 Task: Sort the products by price (highest first).
Action: Mouse moved to (25, 87)
Screenshot: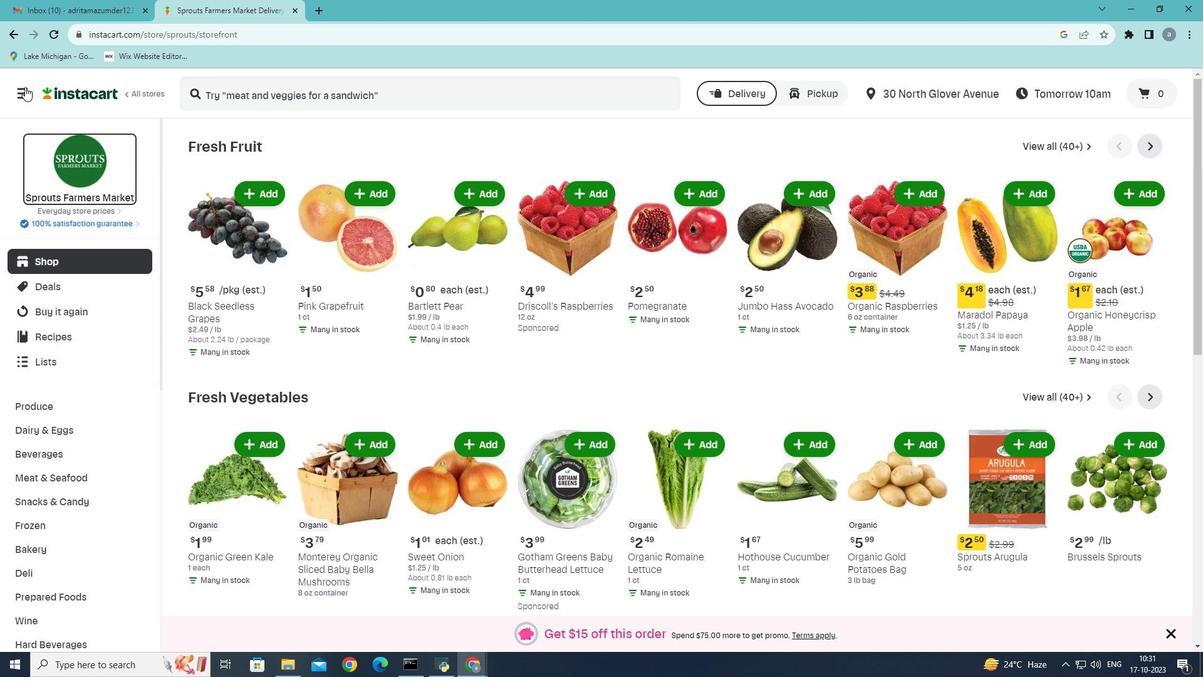 
Action: Mouse pressed left at (25, 87)
Screenshot: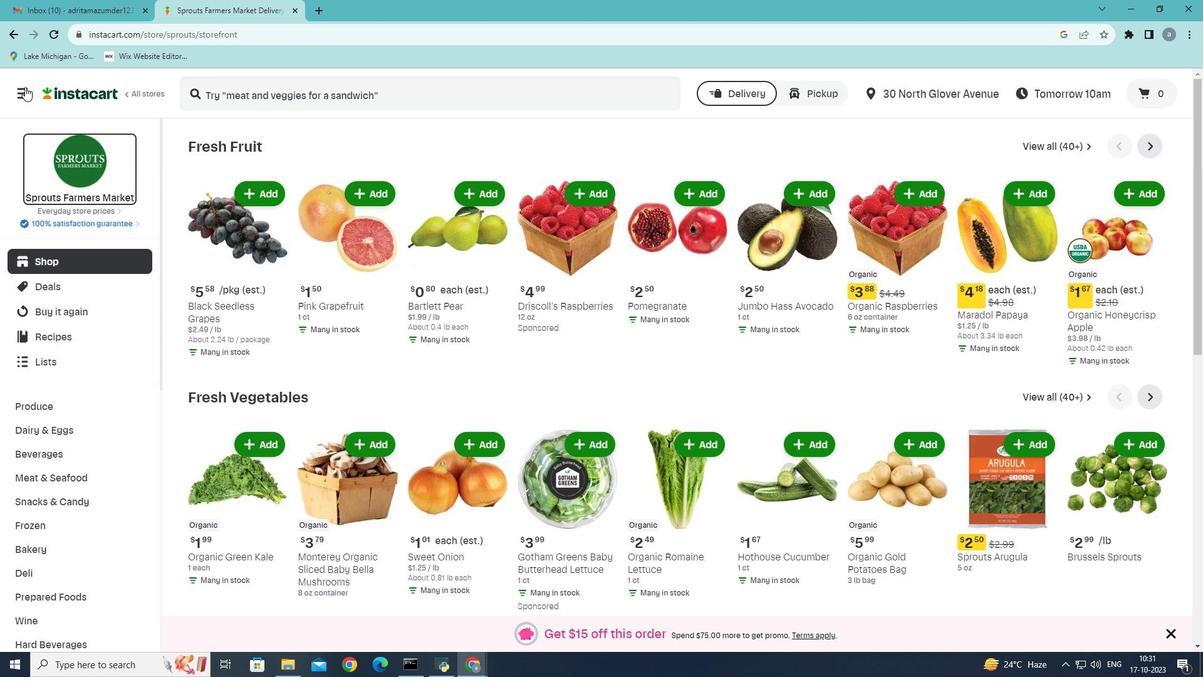 
Action: Mouse moved to (48, 363)
Screenshot: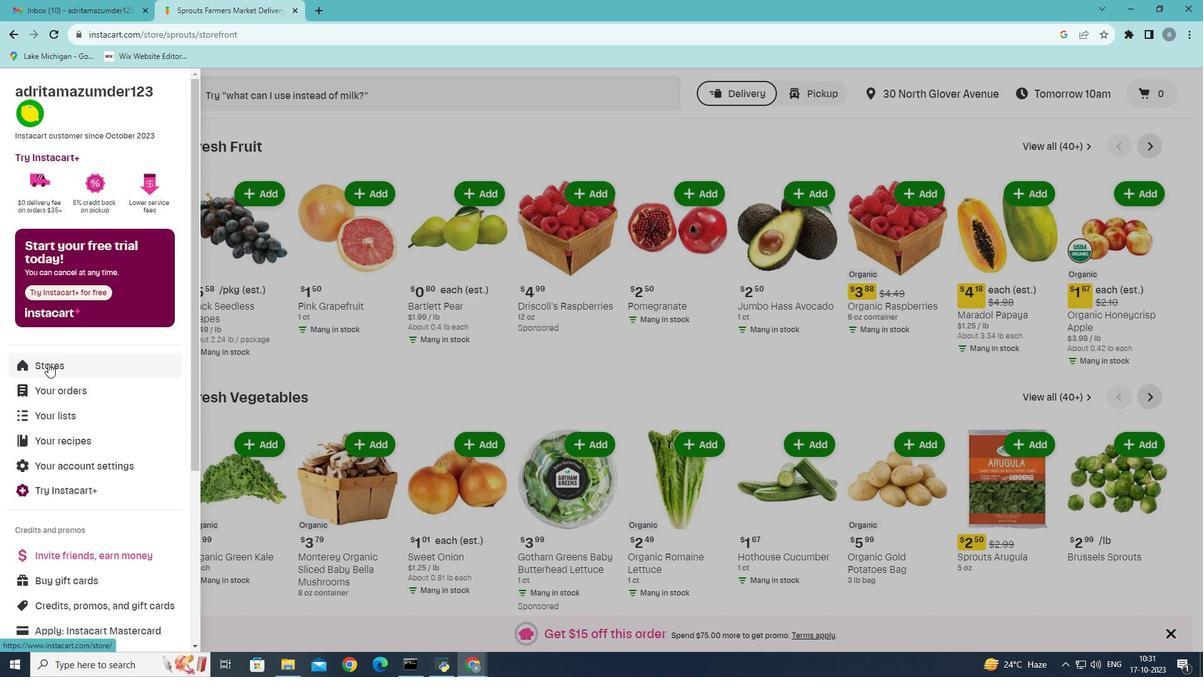 
Action: Mouse pressed left at (48, 363)
Screenshot: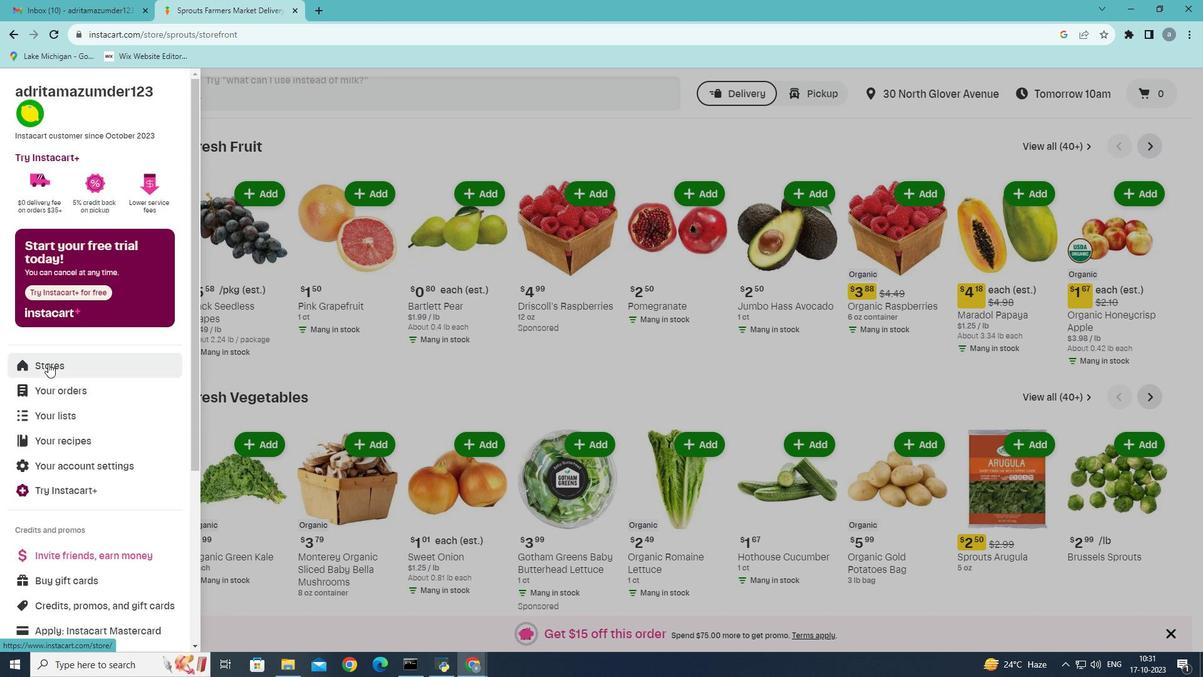 
Action: Mouse moved to (293, 134)
Screenshot: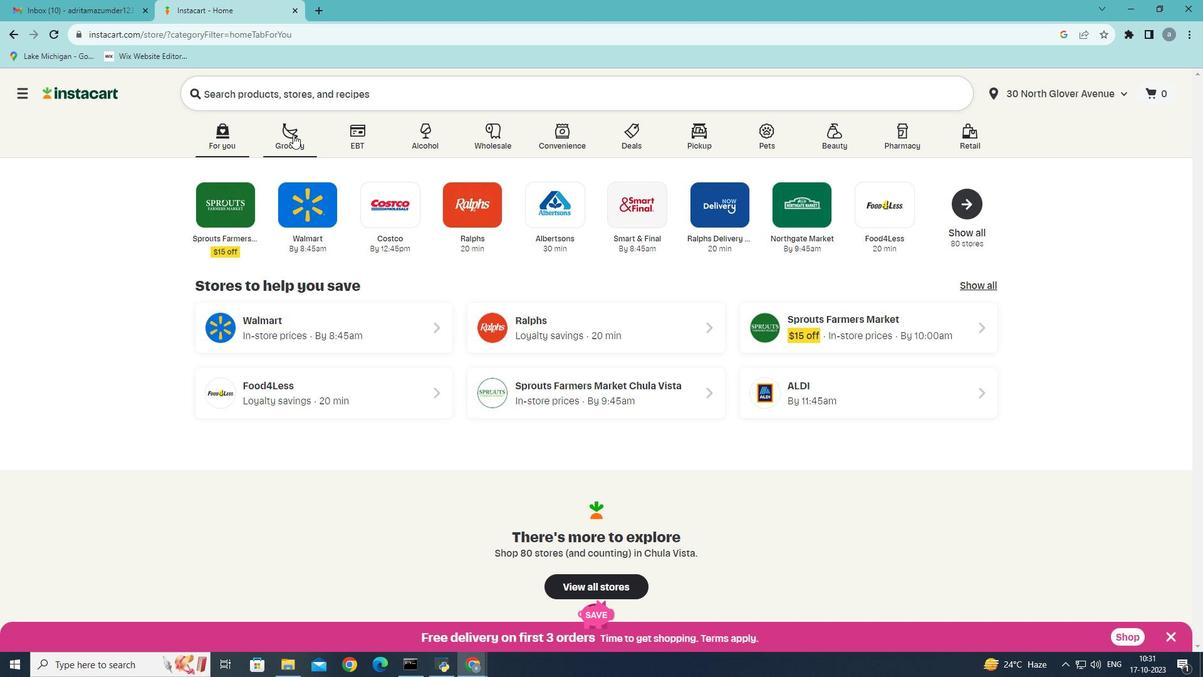 
Action: Mouse pressed left at (293, 134)
Screenshot: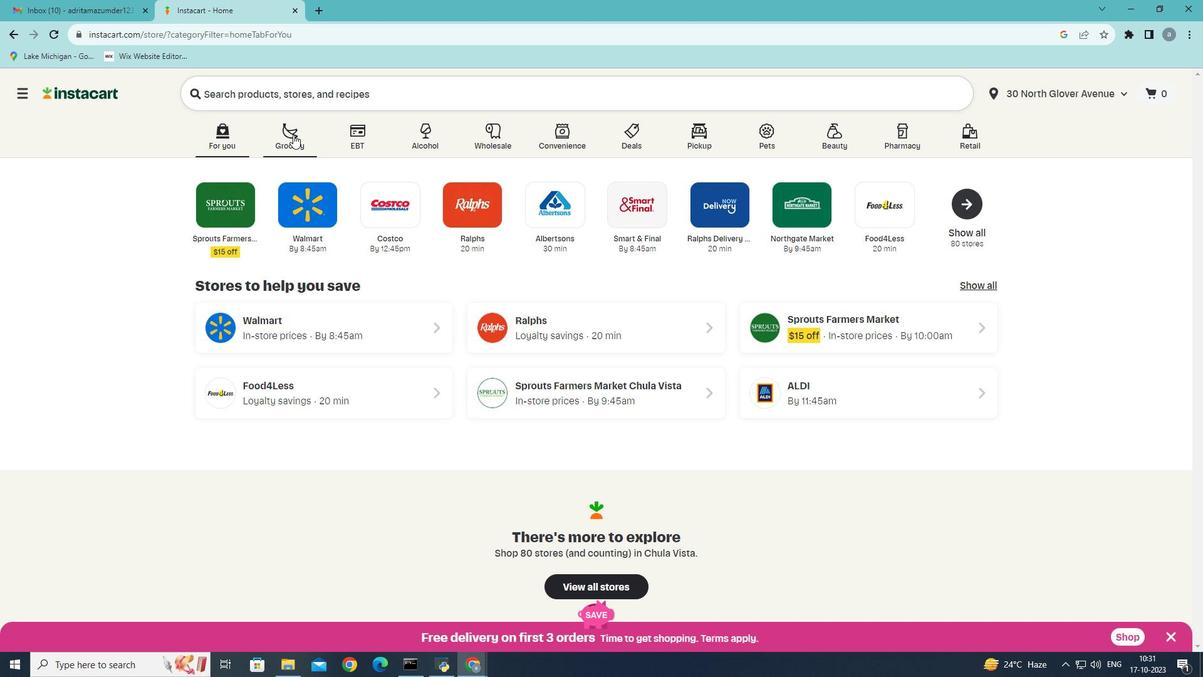 
Action: Mouse moved to (869, 287)
Screenshot: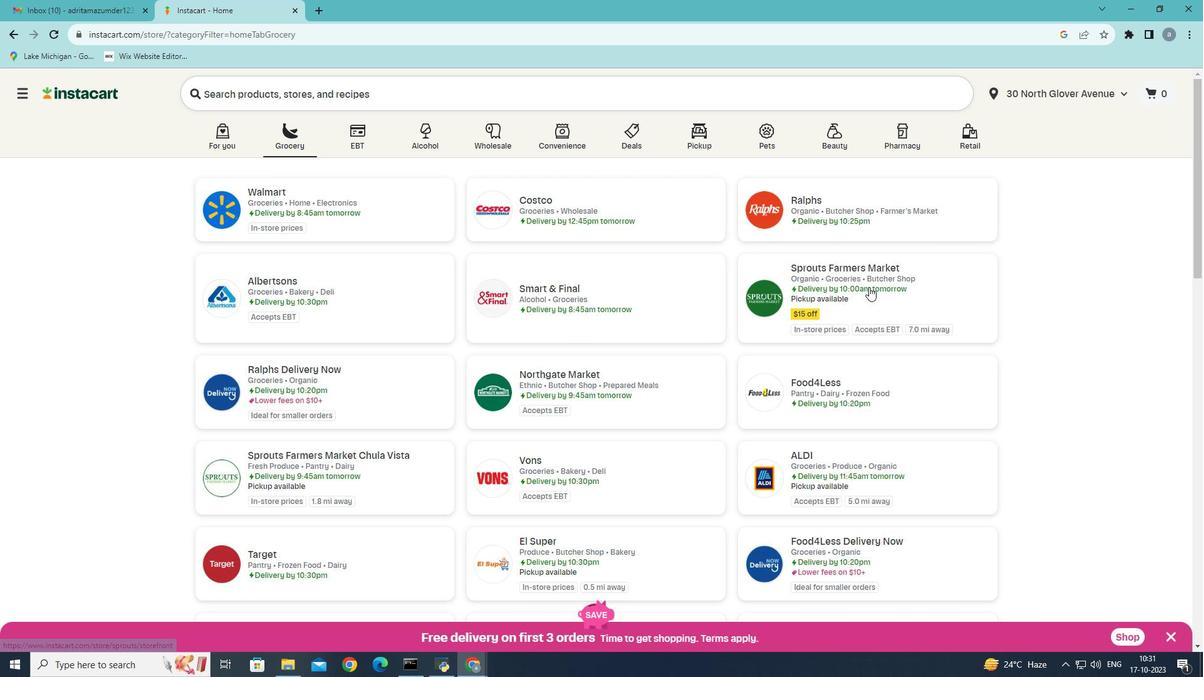 
Action: Mouse pressed left at (869, 287)
Screenshot: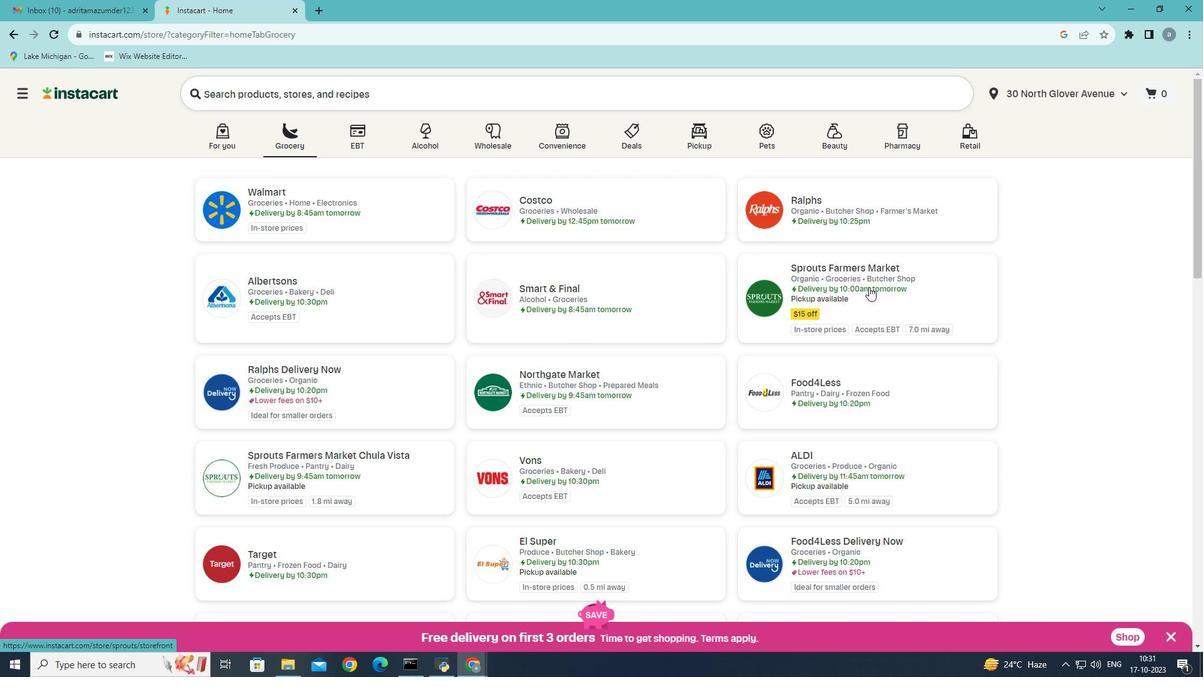 
Action: Mouse moved to (67, 472)
Screenshot: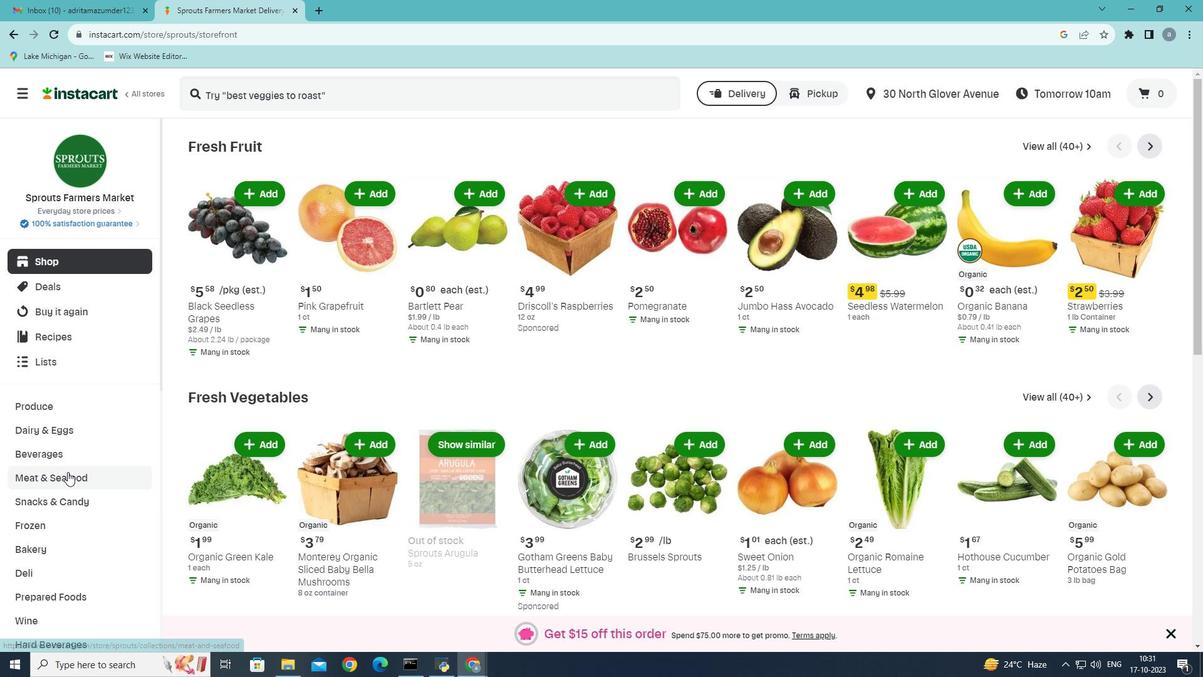 
Action: Mouse pressed left at (67, 472)
Screenshot: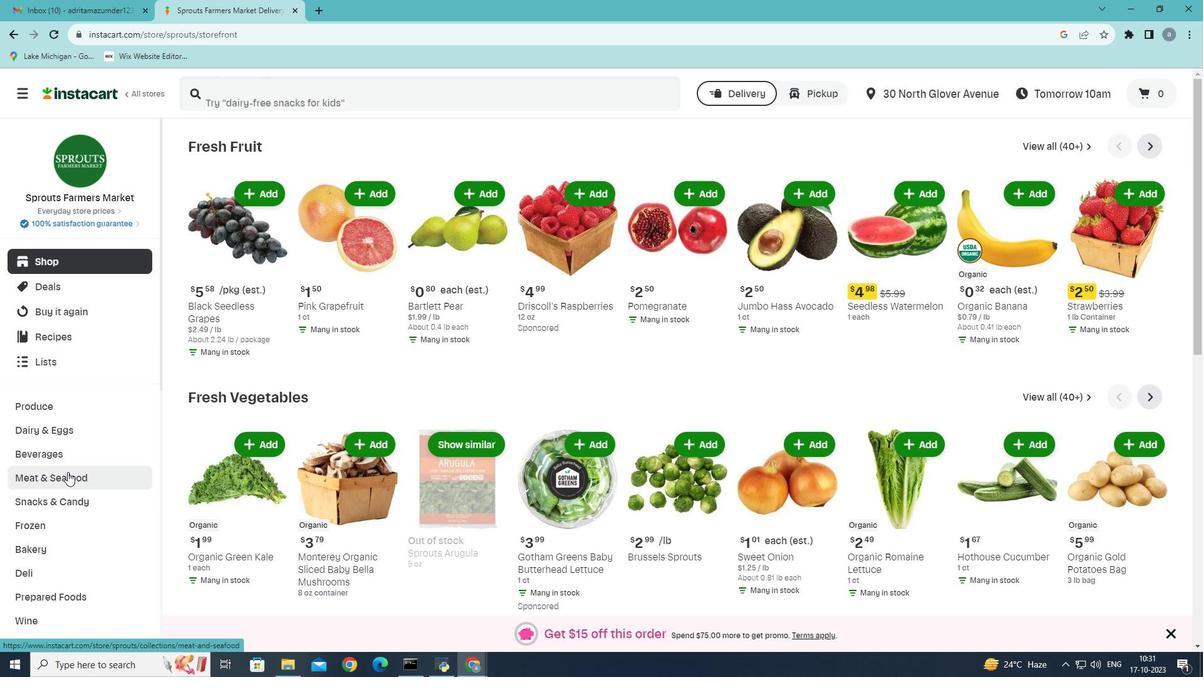 
Action: Mouse moved to (359, 180)
Screenshot: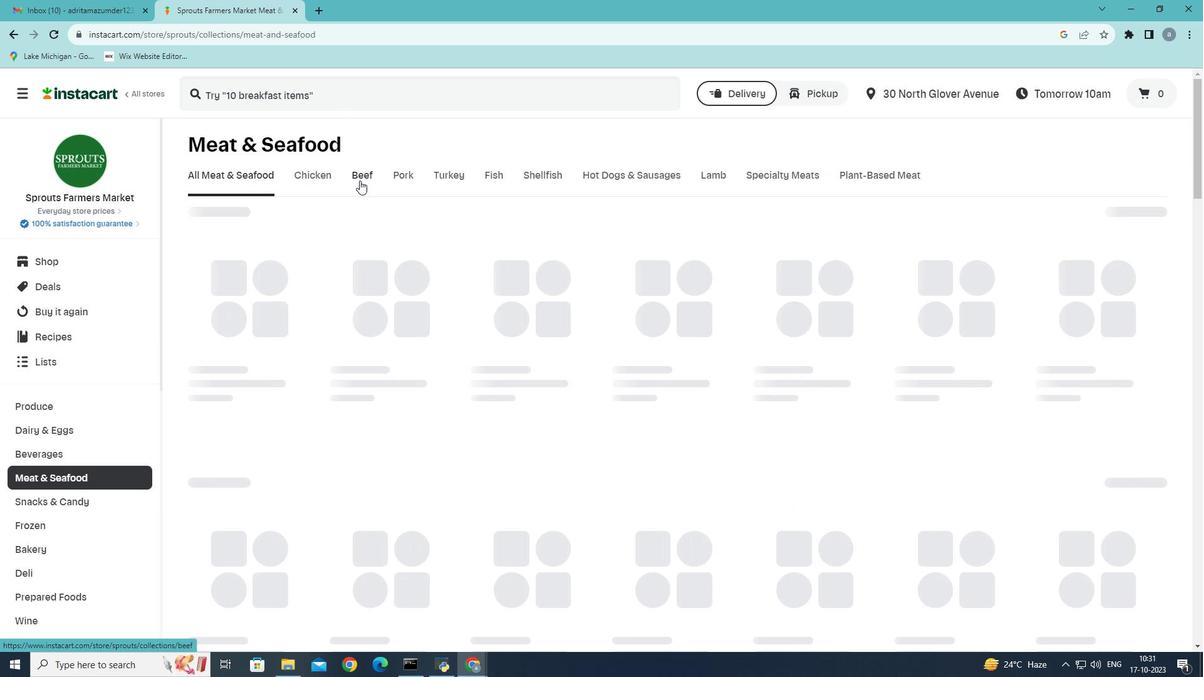 
Action: Mouse pressed left at (359, 180)
Screenshot: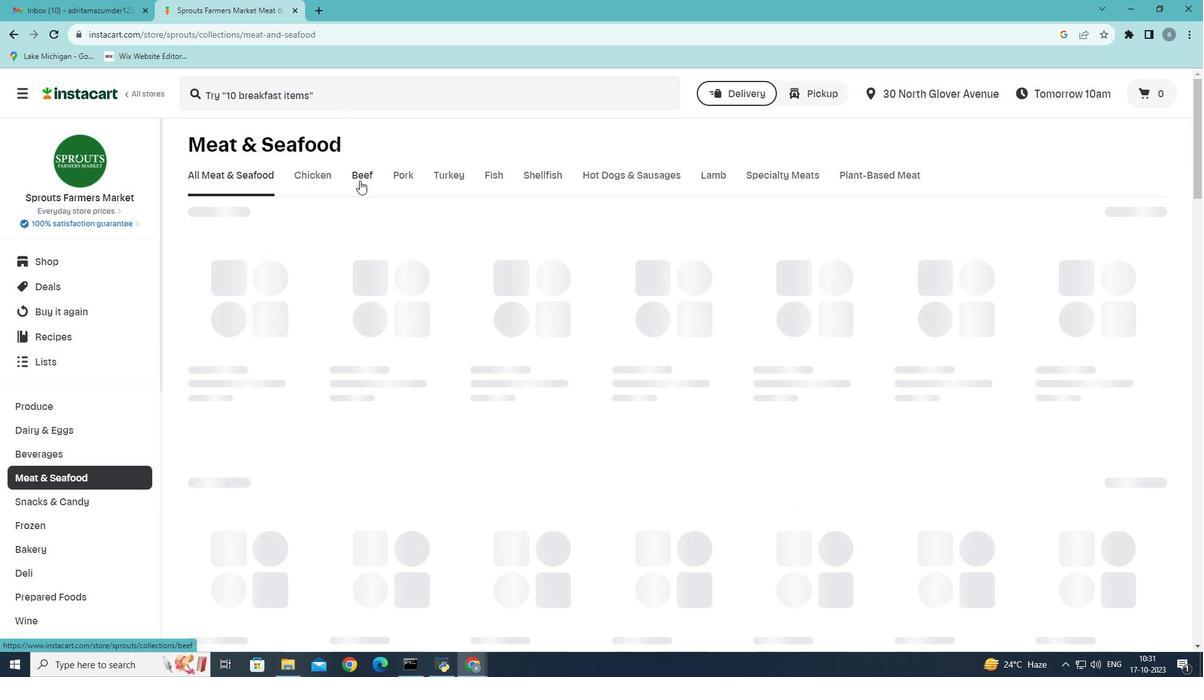 
Action: Mouse moved to (437, 235)
Screenshot: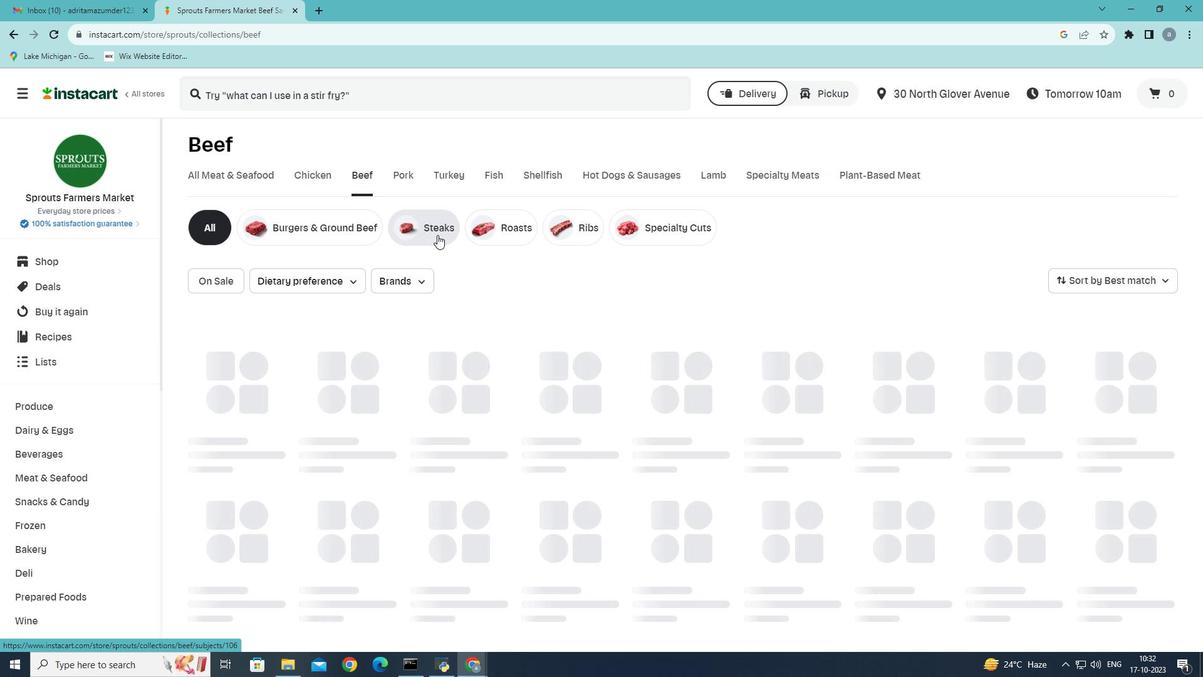 
Action: Mouse pressed left at (437, 235)
Screenshot: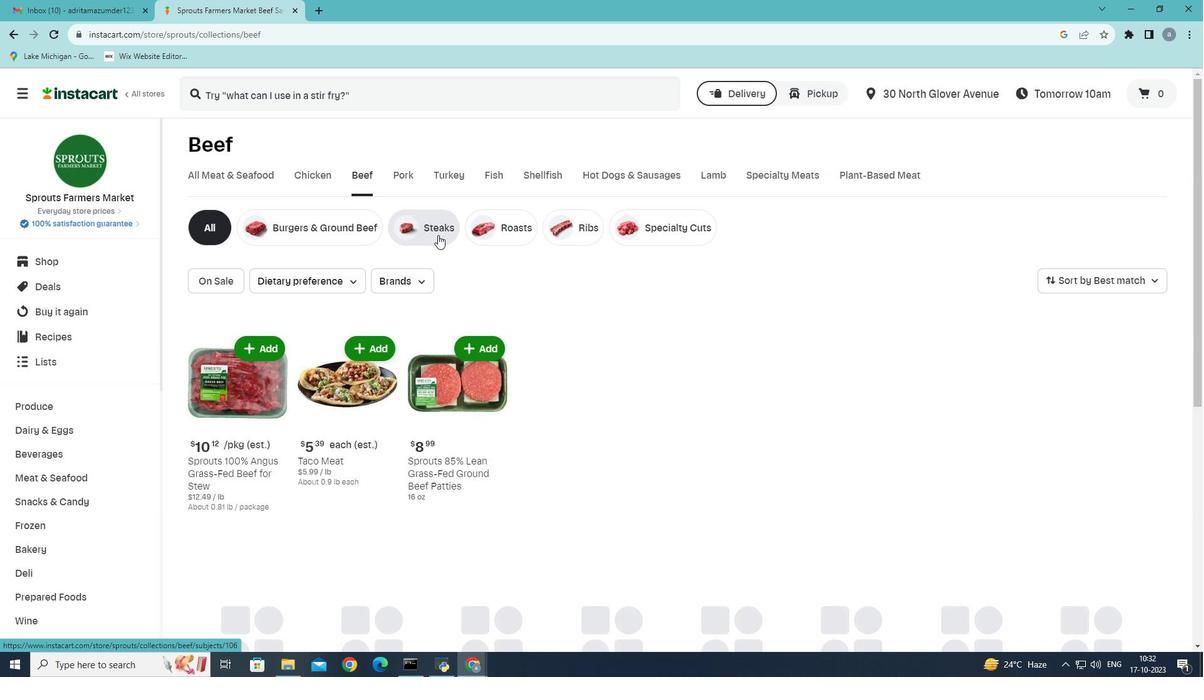 
Action: Mouse moved to (1159, 279)
Screenshot: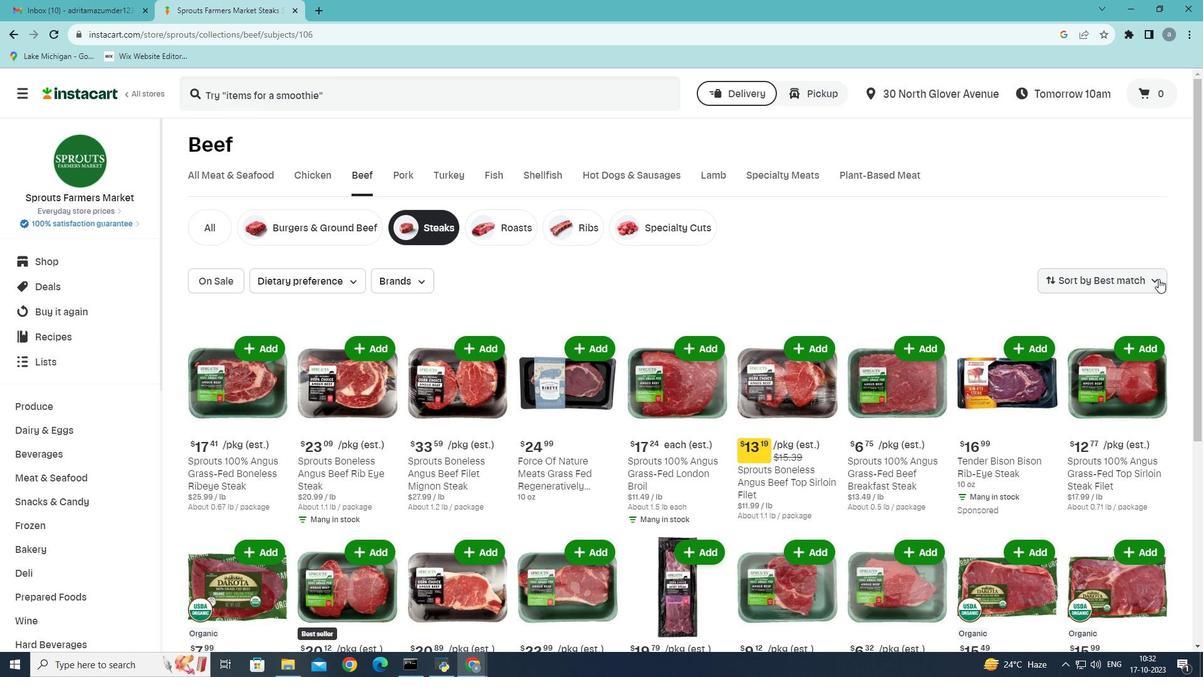 
Action: Mouse pressed left at (1159, 279)
Screenshot: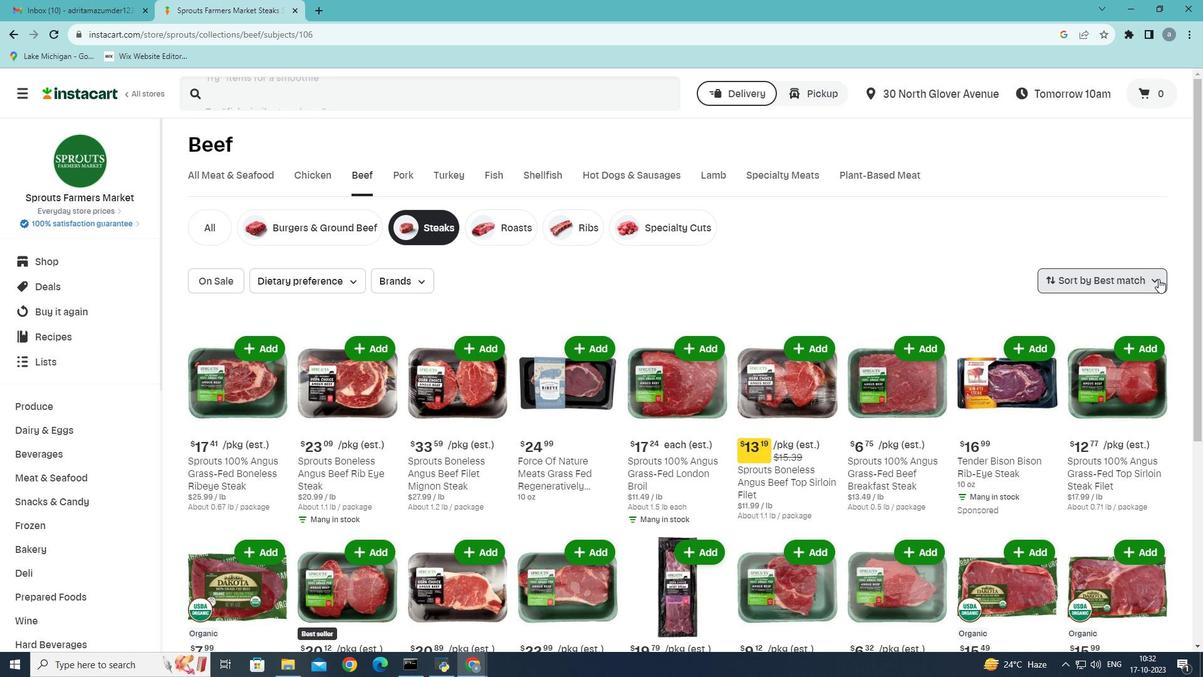 
Action: Mouse moved to (1106, 364)
Screenshot: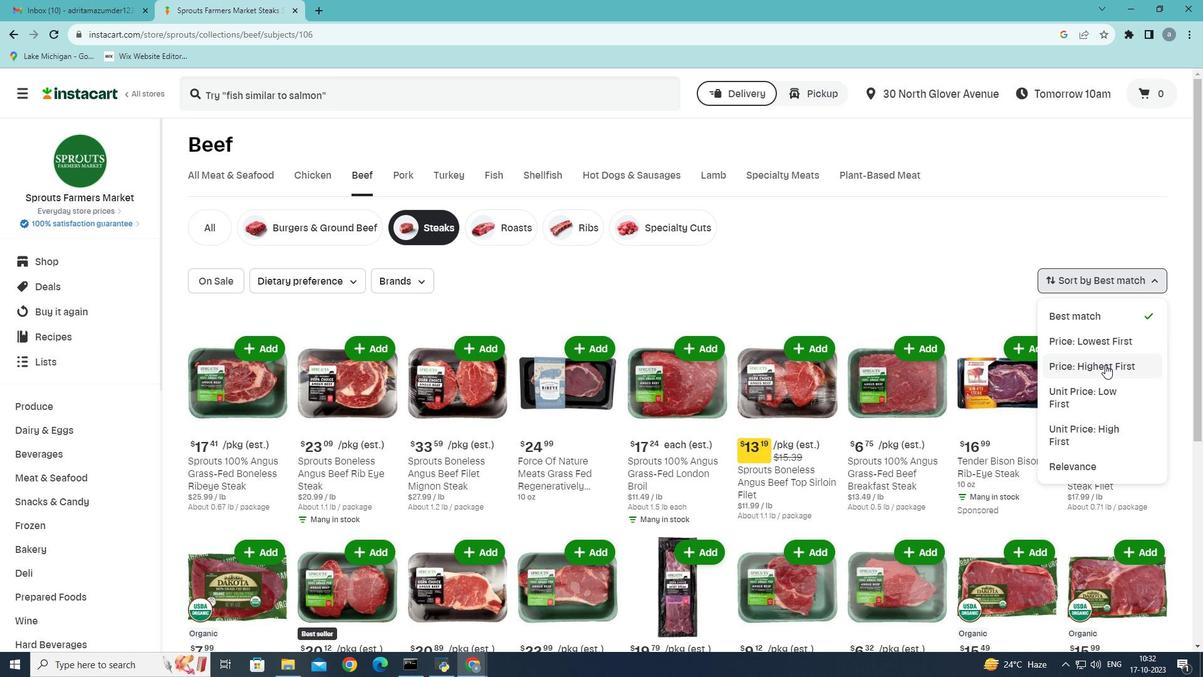 
Action: Mouse pressed left at (1106, 364)
Screenshot: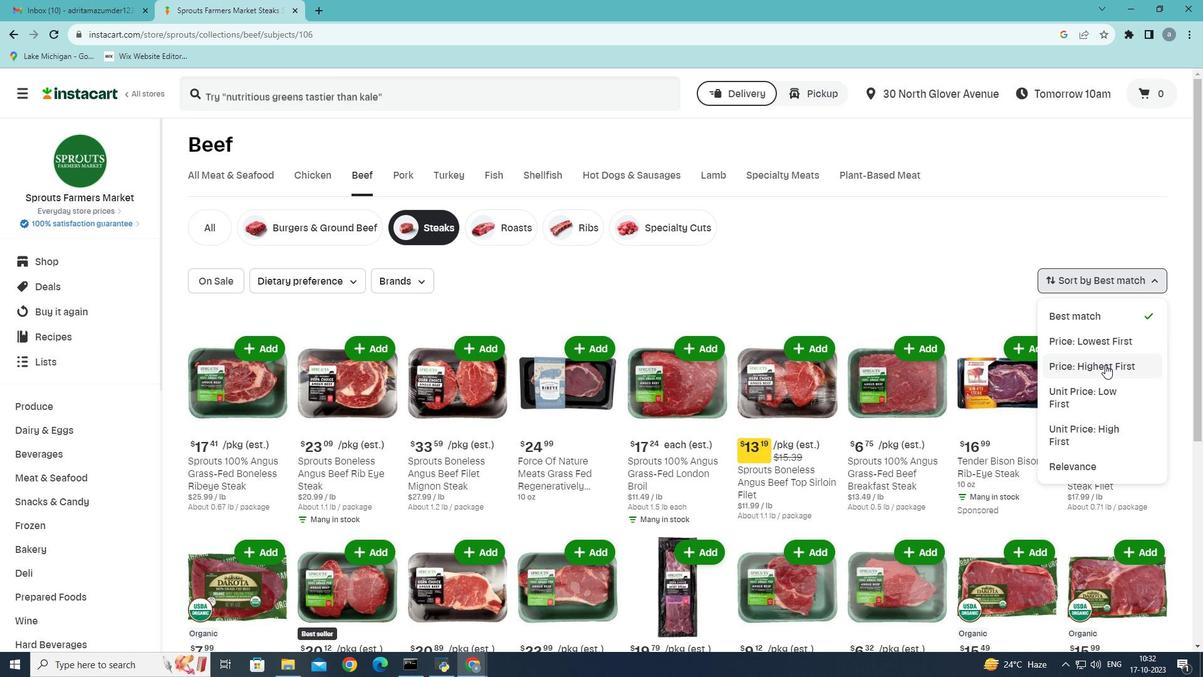 
Action: Mouse moved to (797, 362)
Screenshot: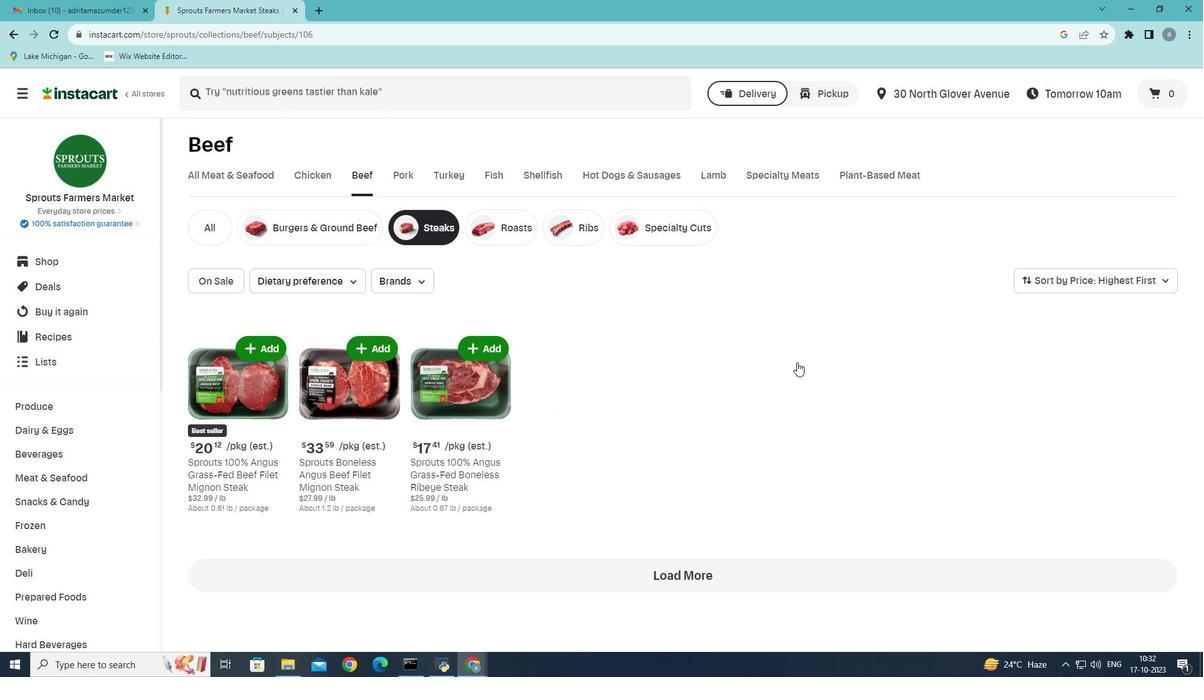 
